 Task: Add Sprouts Shredded Thick Cut Sharp Cheddar Cheese to the cart.
Action: Mouse pressed left at (17, 85)
Screenshot: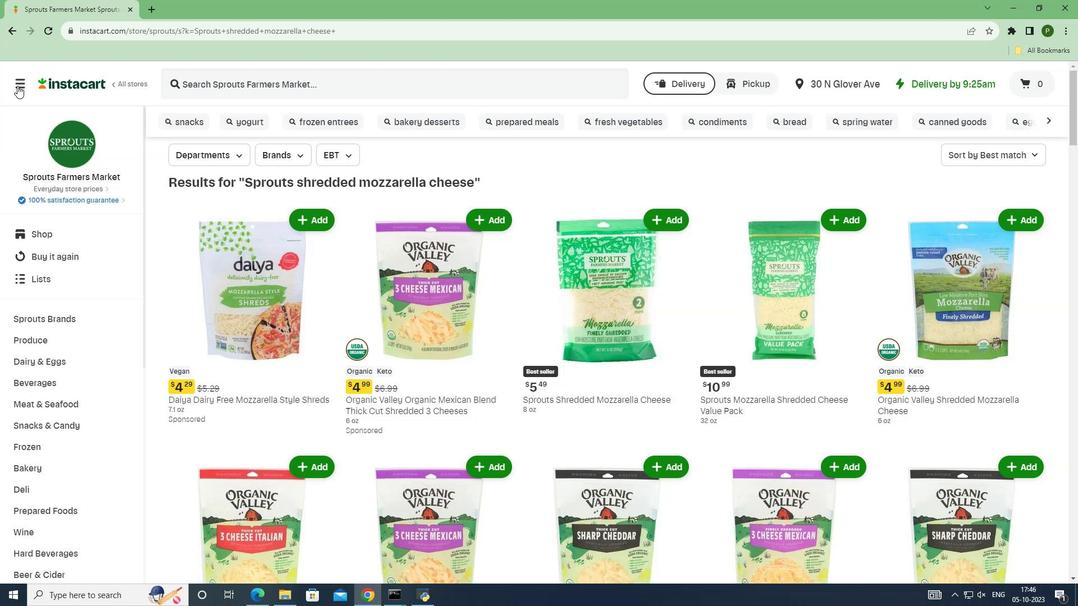 
Action: Mouse moved to (66, 298)
Screenshot: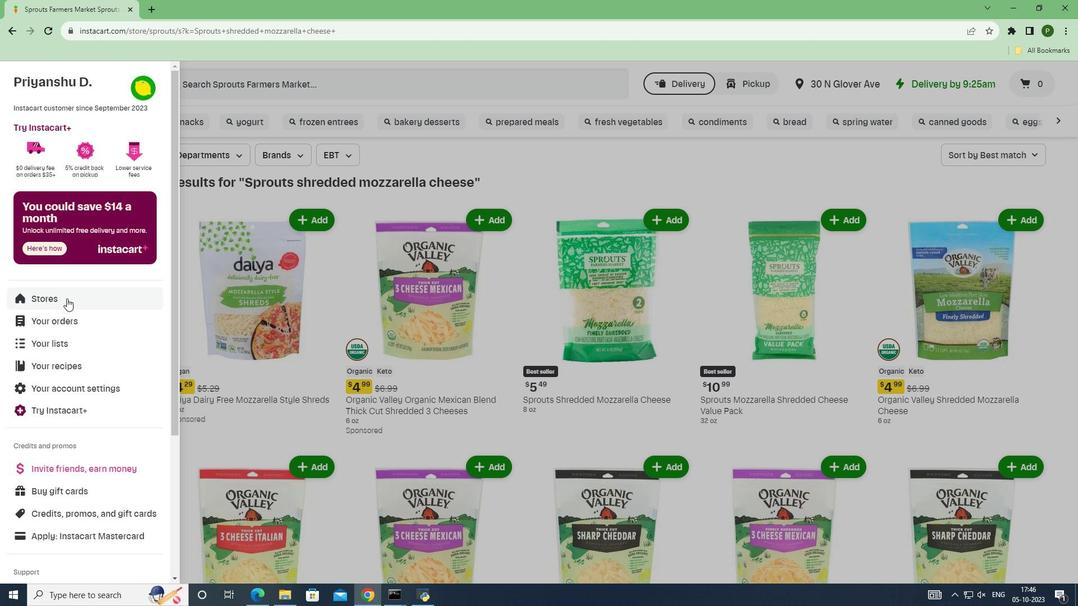 
Action: Mouse pressed left at (66, 298)
Screenshot: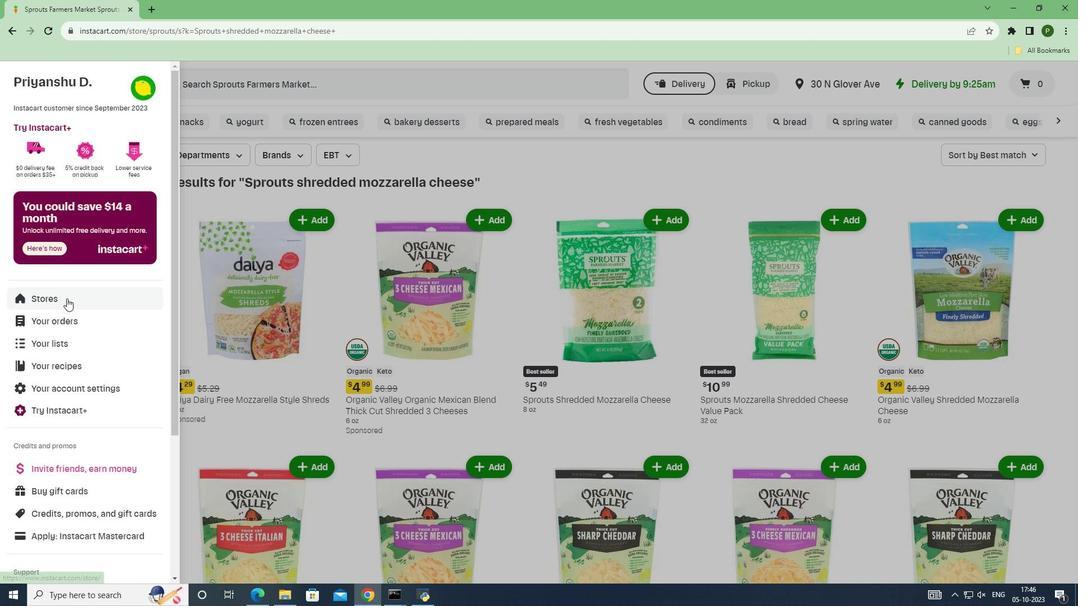 
Action: Mouse moved to (259, 133)
Screenshot: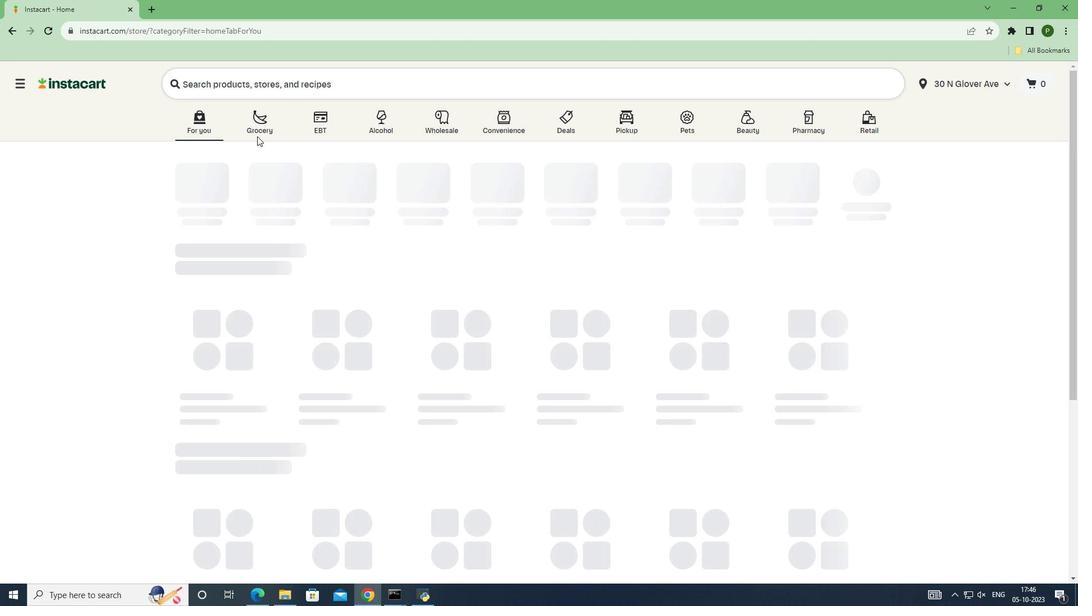 
Action: Mouse pressed left at (259, 133)
Screenshot: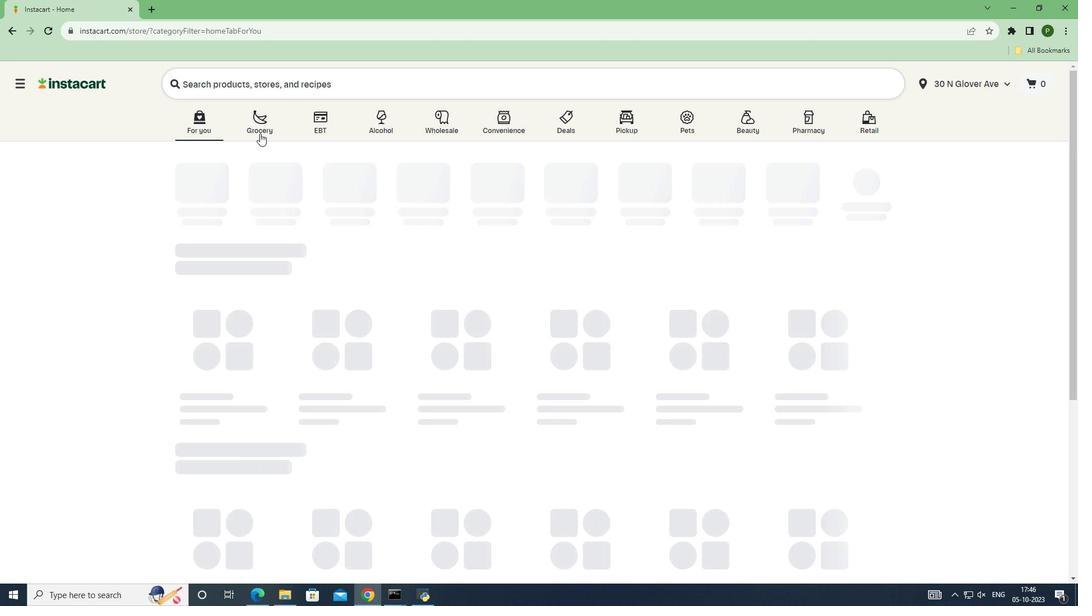
Action: Mouse moved to (696, 261)
Screenshot: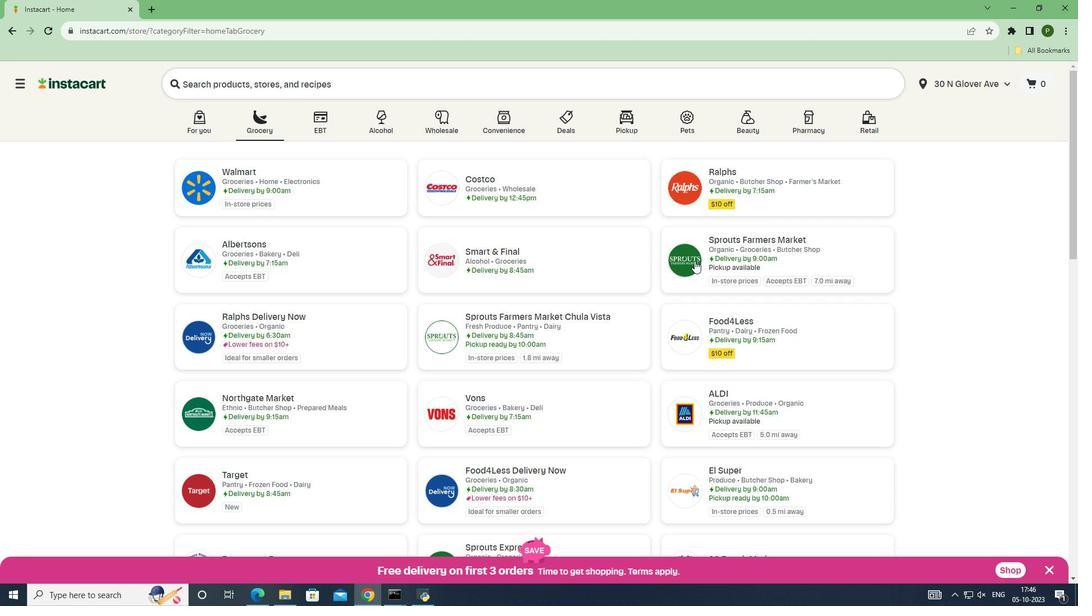 
Action: Mouse pressed left at (696, 261)
Screenshot: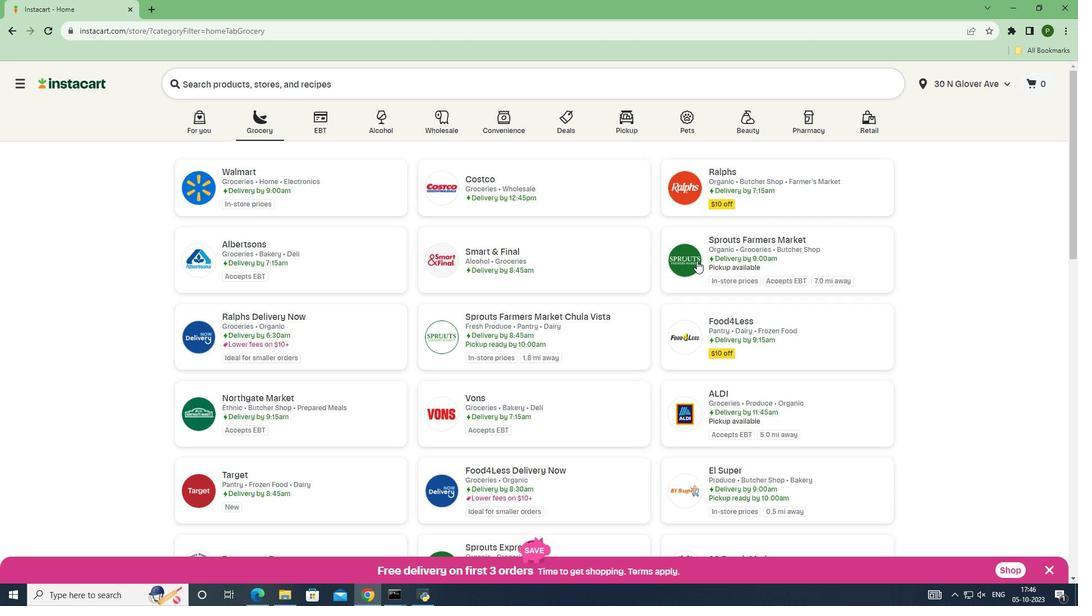 
Action: Mouse moved to (78, 322)
Screenshot: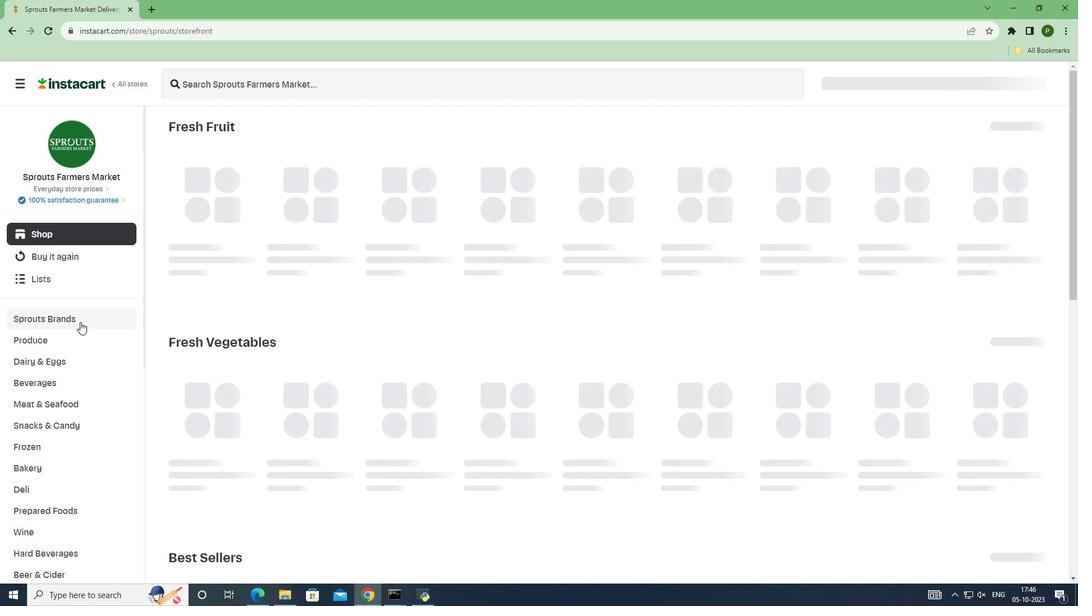 
Action: Mouse pressed left at (78, 322)
Screenshot: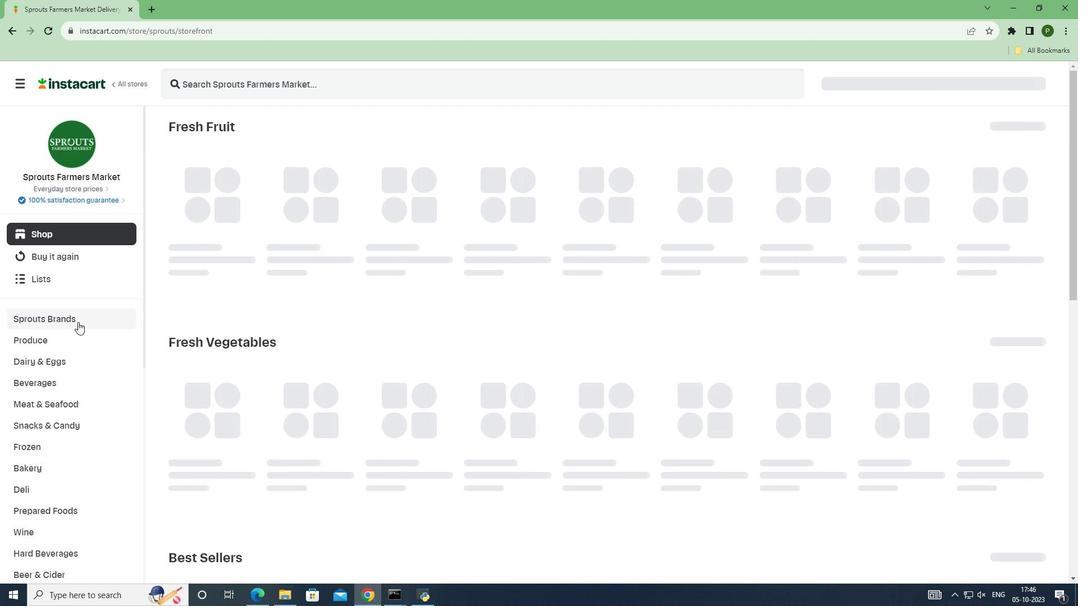 
Action: Mouse moved to (52, 445)
Screenshot: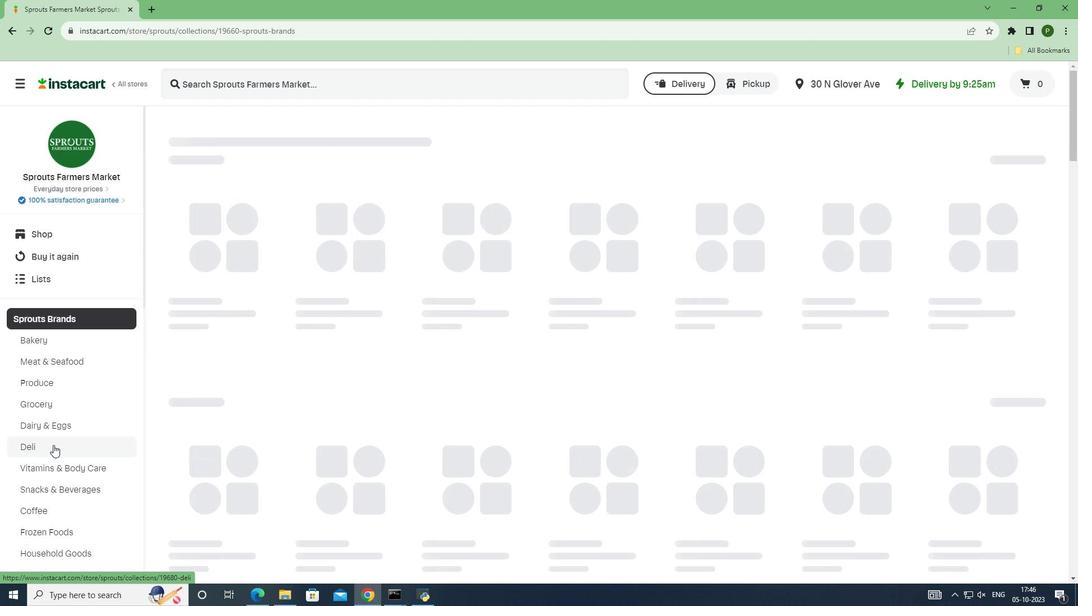 
Action: Mouse pressed left at (52, 445)
Screenshot: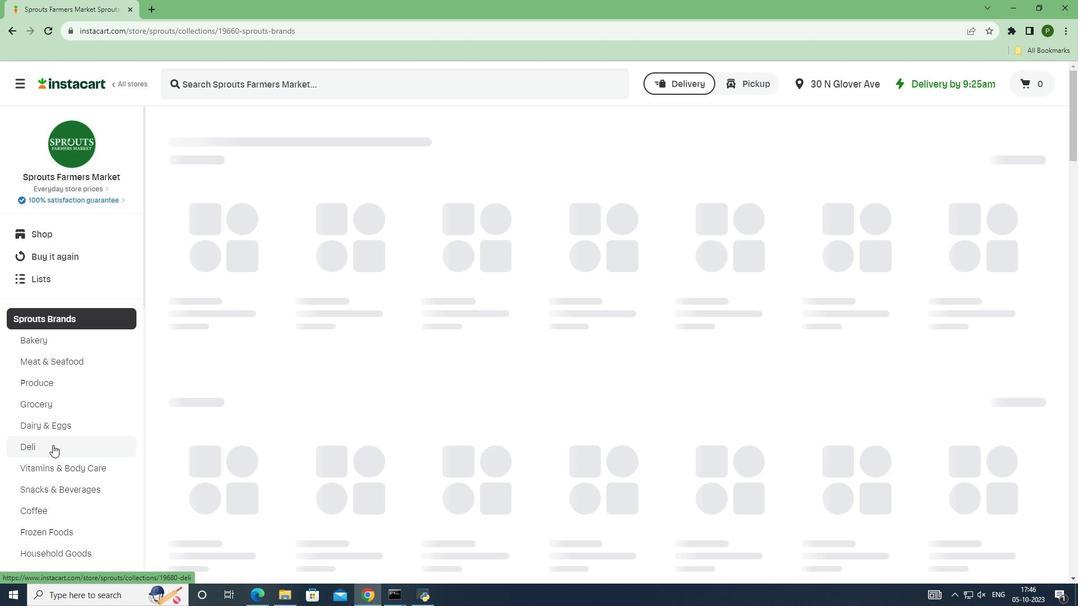 
Action: Mouse moved to (265, 90)
Screenshot: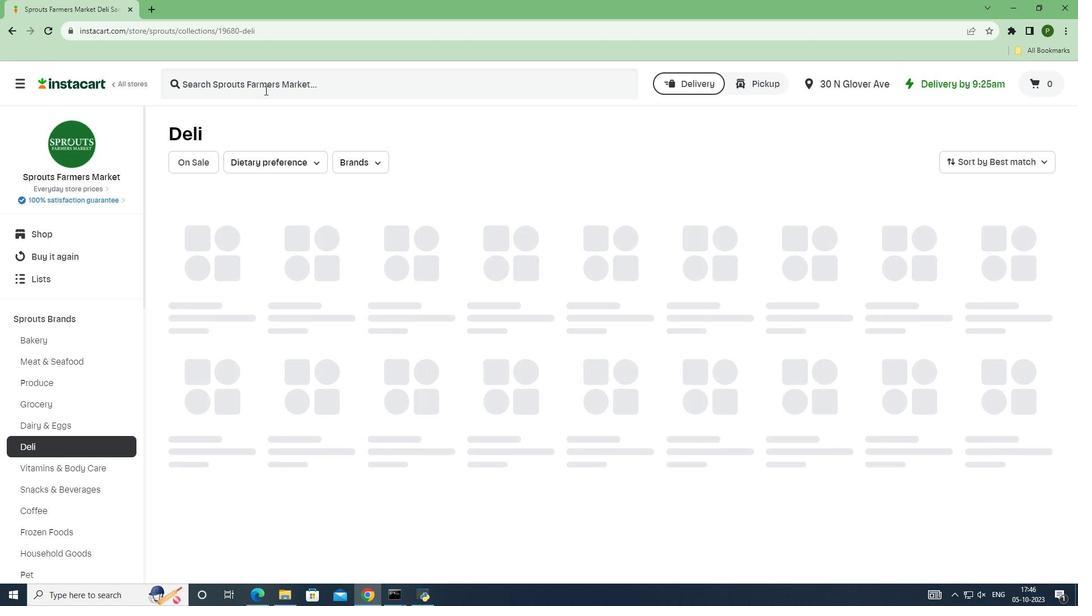 
Action: Mouse pressed left at (265, 90)
Screenshot: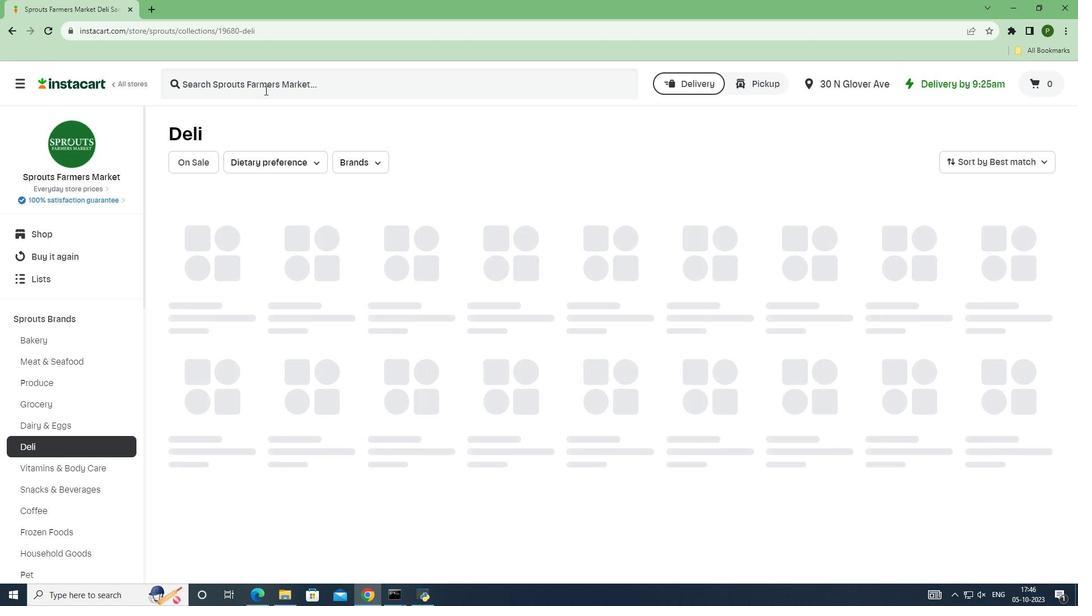 
Action: Key pressed <Key.caps_lock>S<Key.caps_lock>
Screenshot: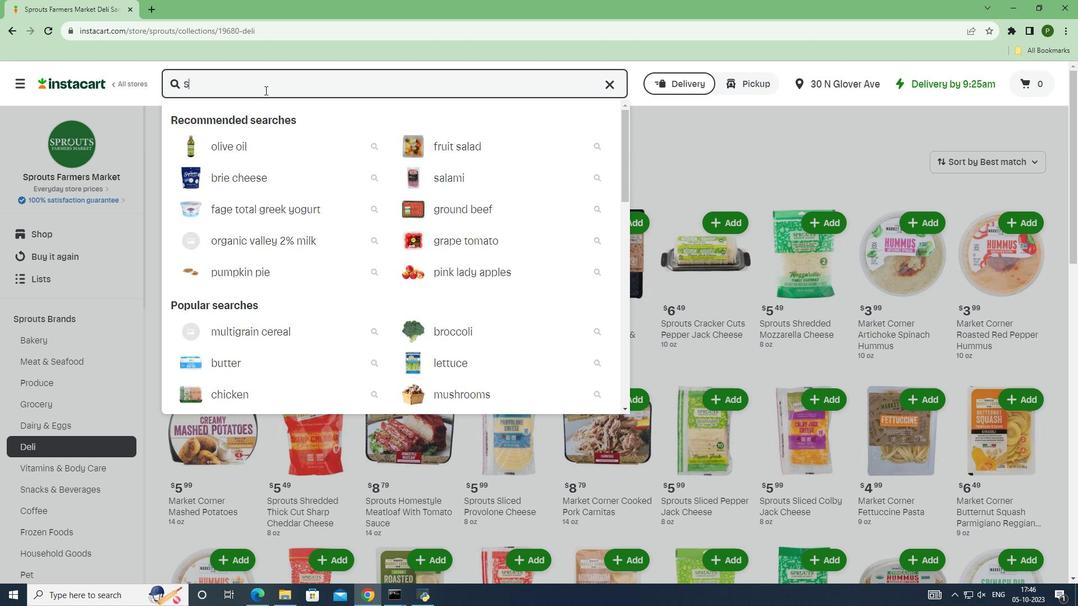 
Action: Mouse moved to (265, 90)
Screenshot: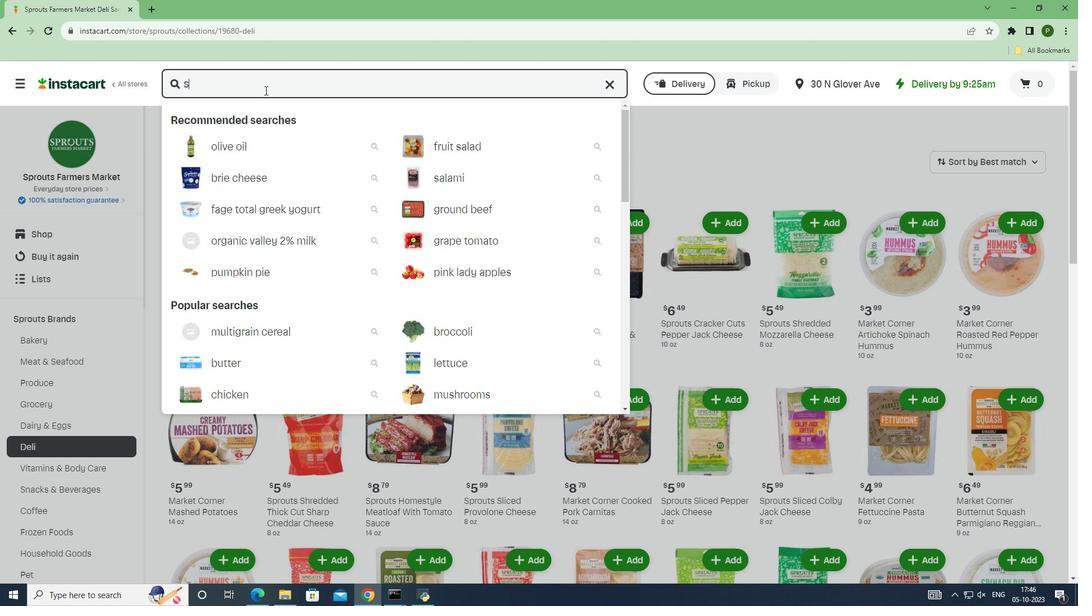 
Action: Key pressed prouts<Key.space>shredded<Key.space>thick<Key.space>sharp<Key.space>cheddar<Key.space><Key.enter>
Screenshot: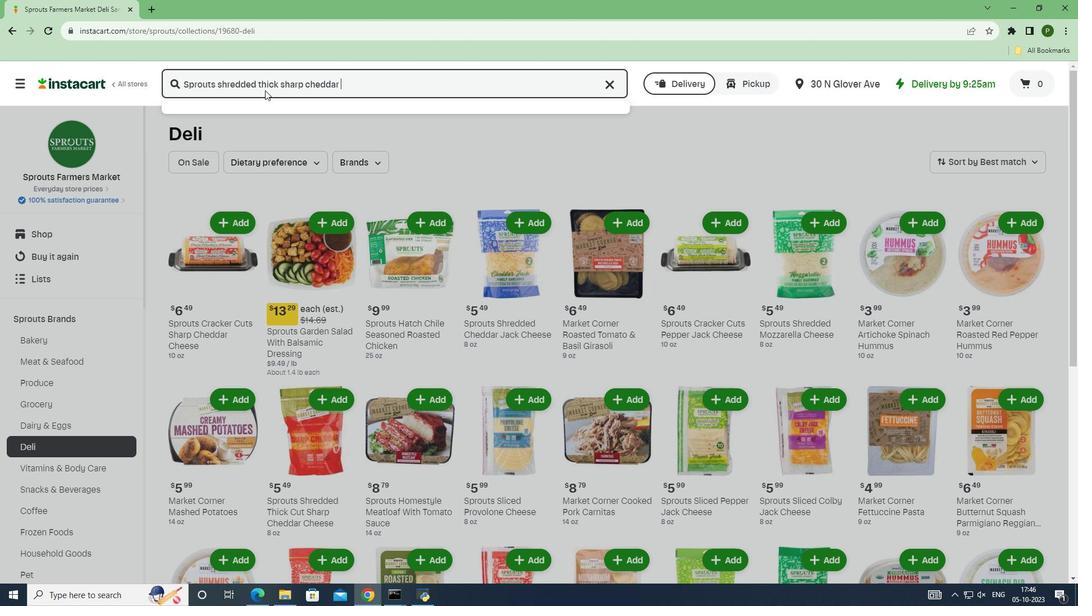 
Action: Mouse moved to (320, 182)
Screenshot: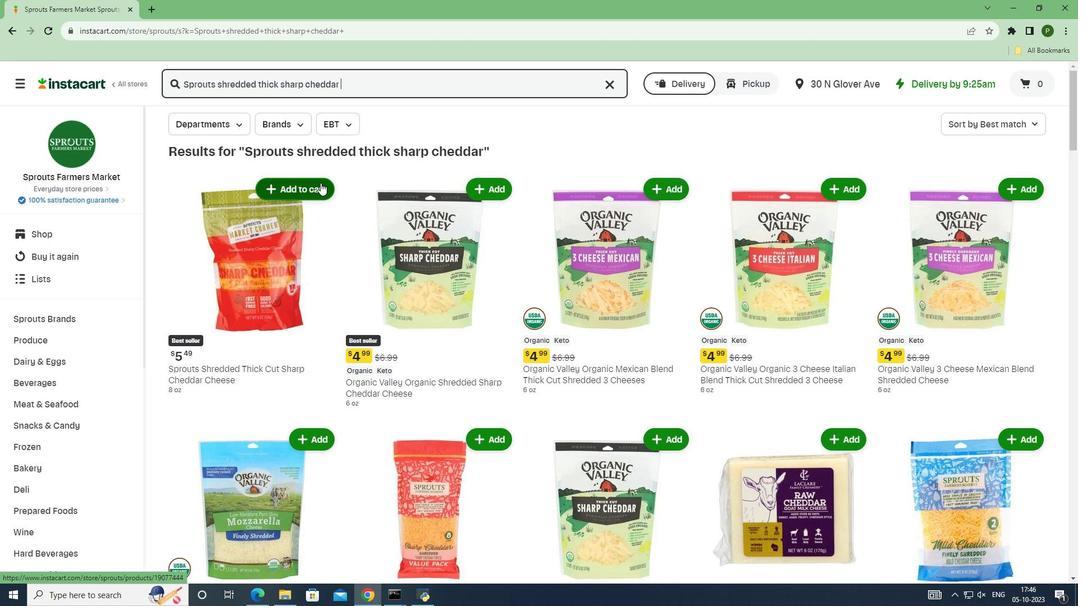
Action: Mouse pressed left at (320, 182)
Screenshot: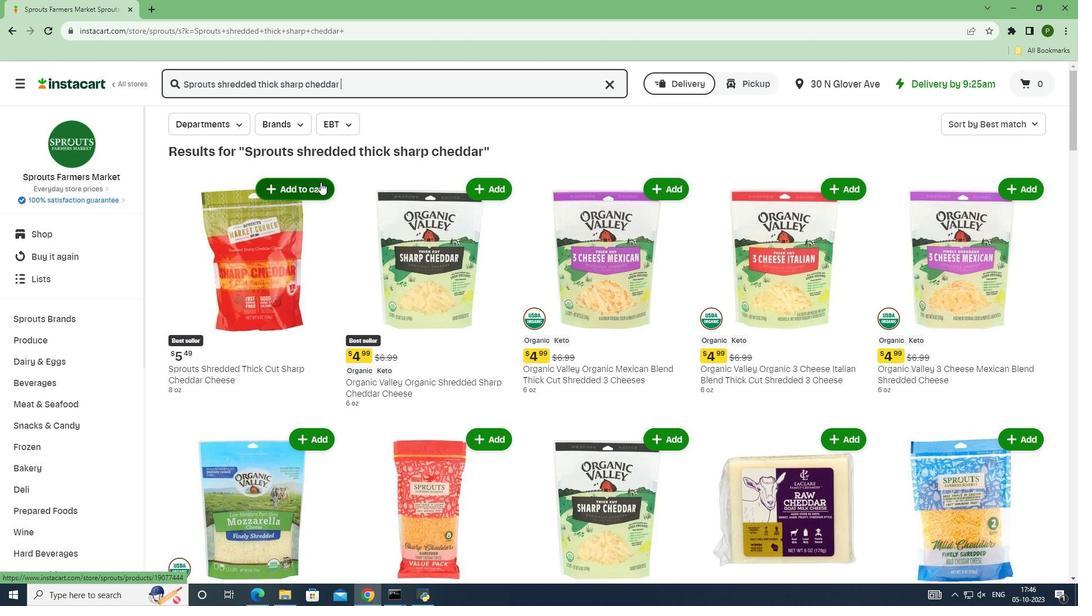 
Action: Mouse moved to (320, 182)
Screenshot: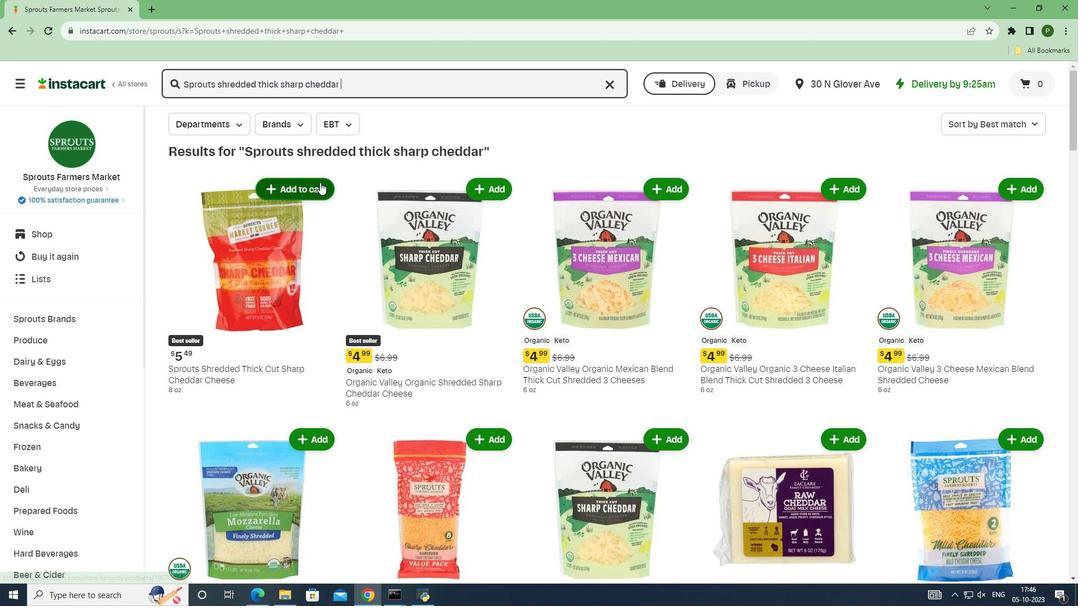 
